 Task: Add filter "High" in priority.
Action: Mouse pressed left at (104, 84)
Screenshot: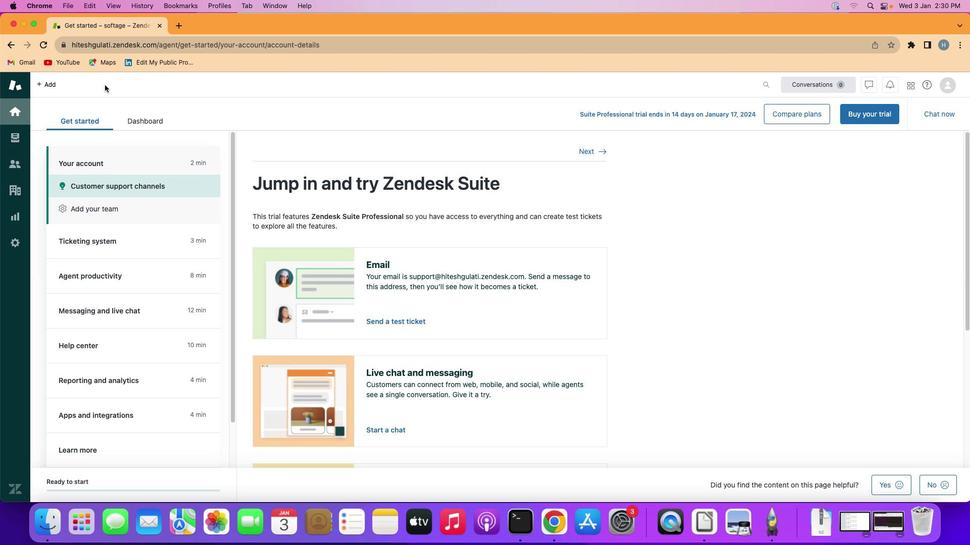 
Action: Mouse moved to (16, 131)
Screenshot: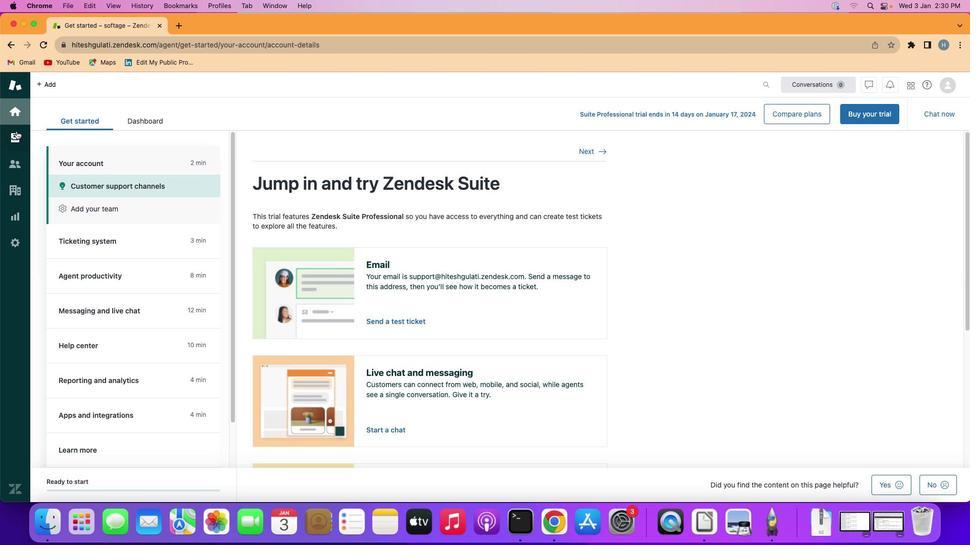 
Action: Mouse pressed left at (16, 131)
Screenshot: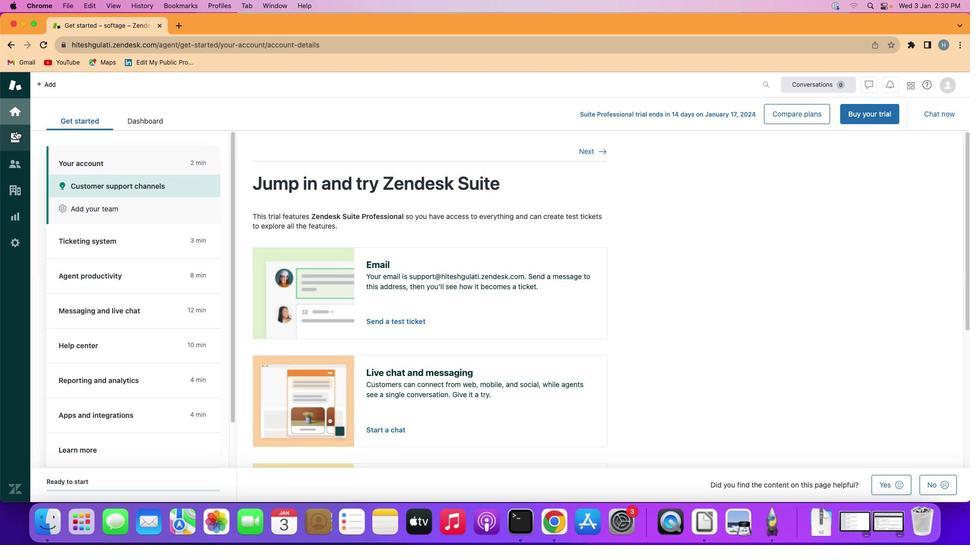 
Action: Mouse moved to (127, 267)
Screenshot: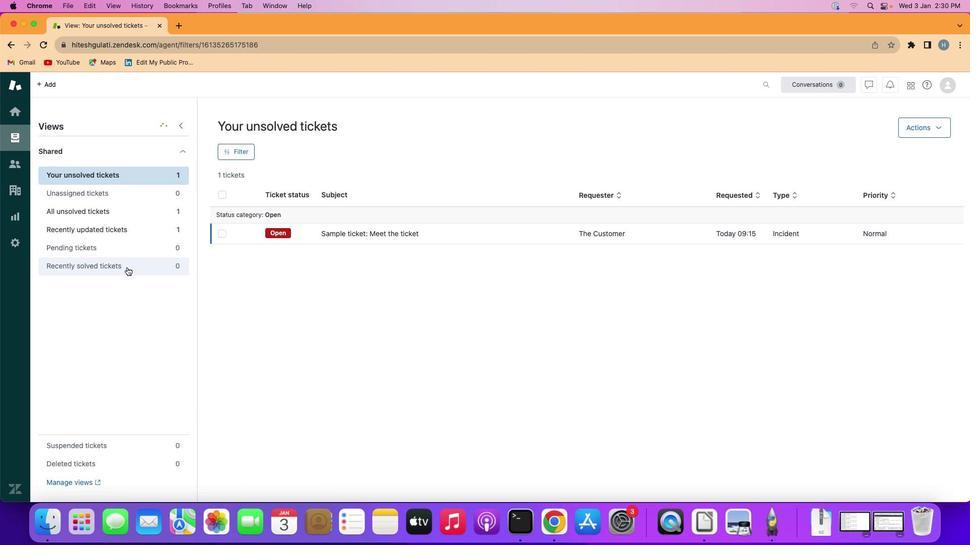 
Action: Mouse pressed left at (127, 267)
Screenshot: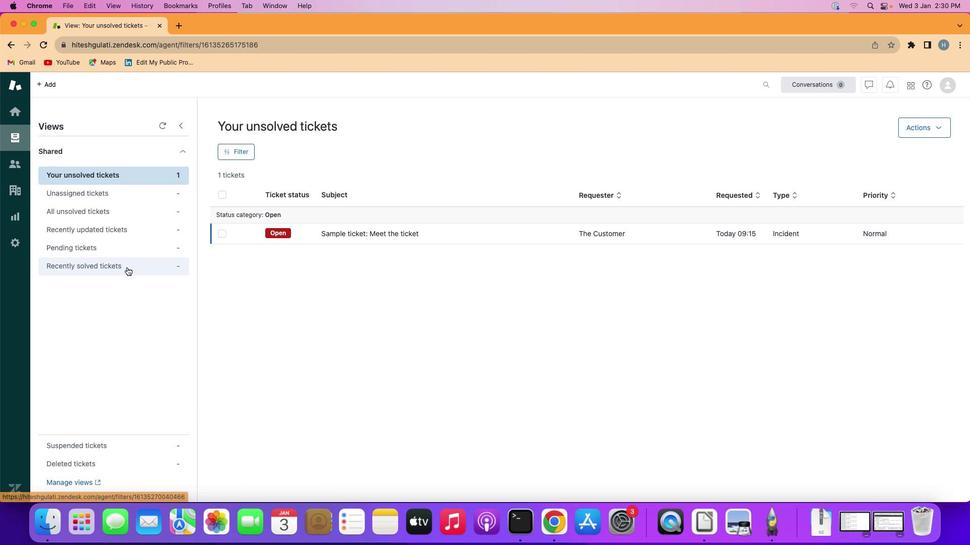
Action: Mouse moved to (243, 150)
Screenshot: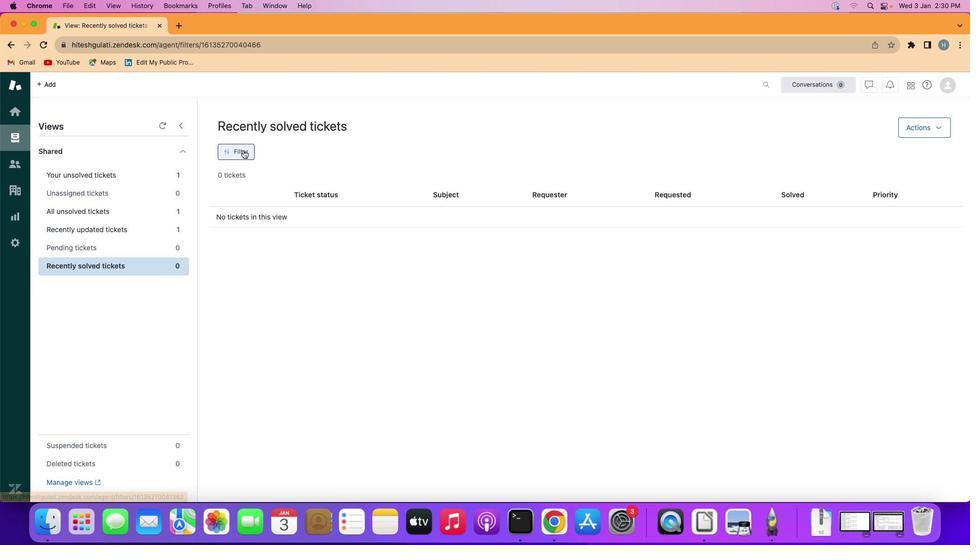 
Action: Mouse pressed left at (243, 150)
Screenshot: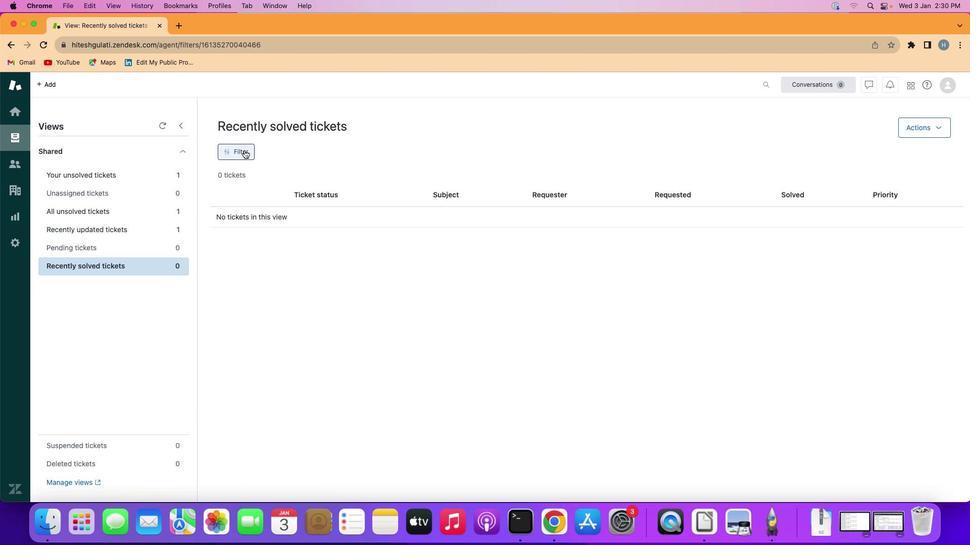
Action: Mouse moved to (825, 337)
Screenshot: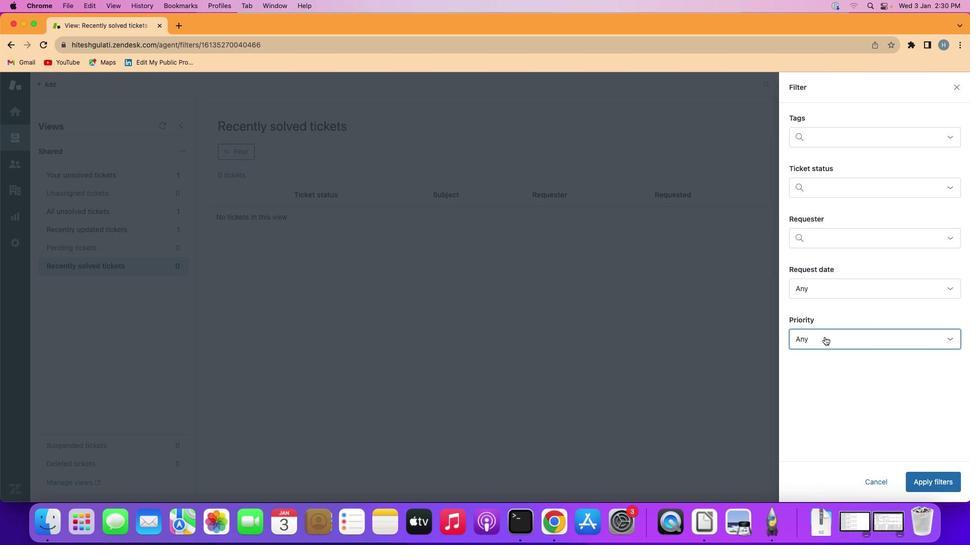 
Action: Mouse pressed left at (825, 337)
Screenshot: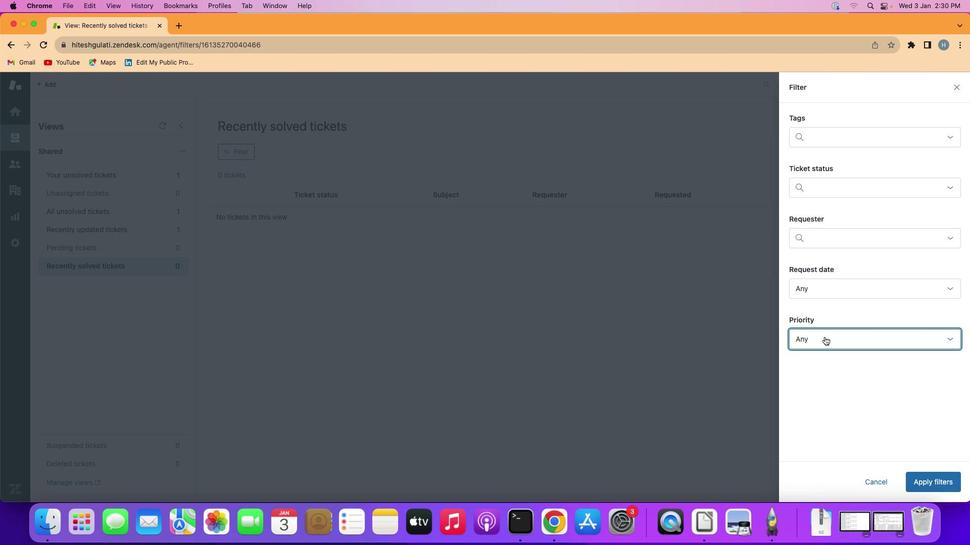 
Action: Mouse moved to (832, 297)
Screenshot: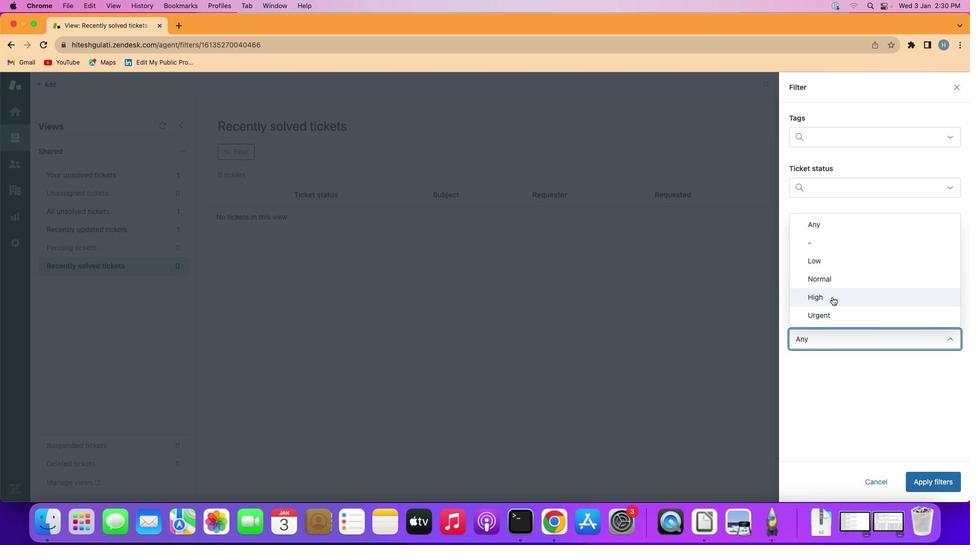 
Action: Mouse pressed left at (832, 297)
Screenshot: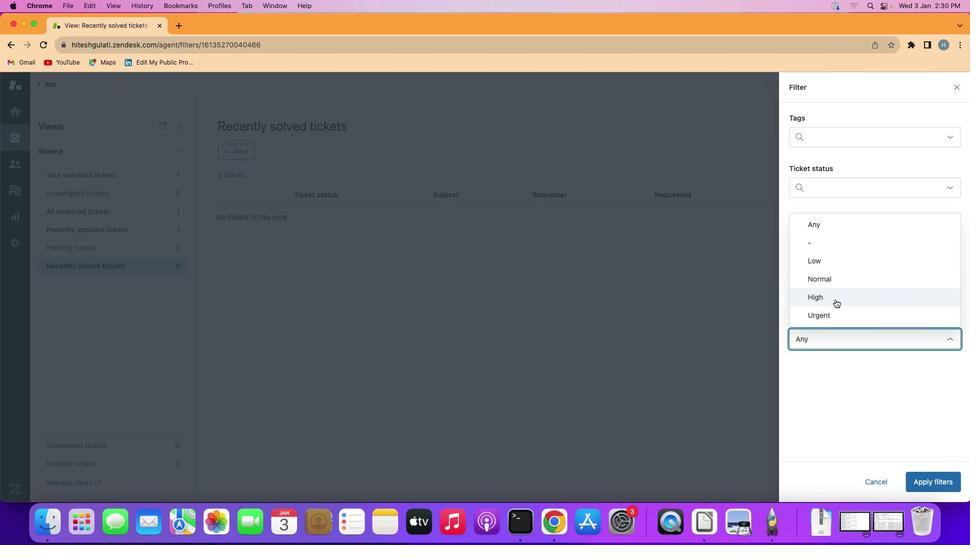 
Action: Mouse moved to (924, 478)
Screenshot: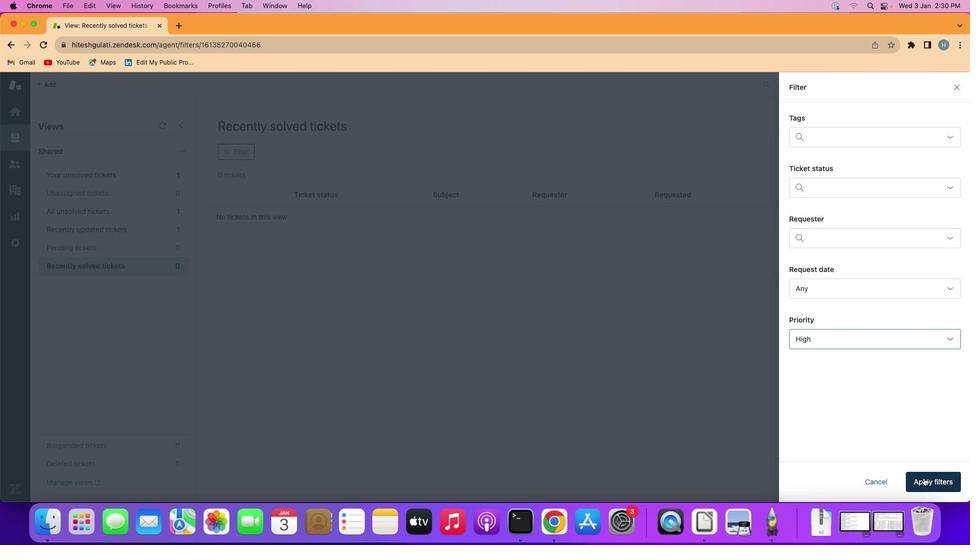 
Action: Mouse pressed left at (924, 478)
Screenshot: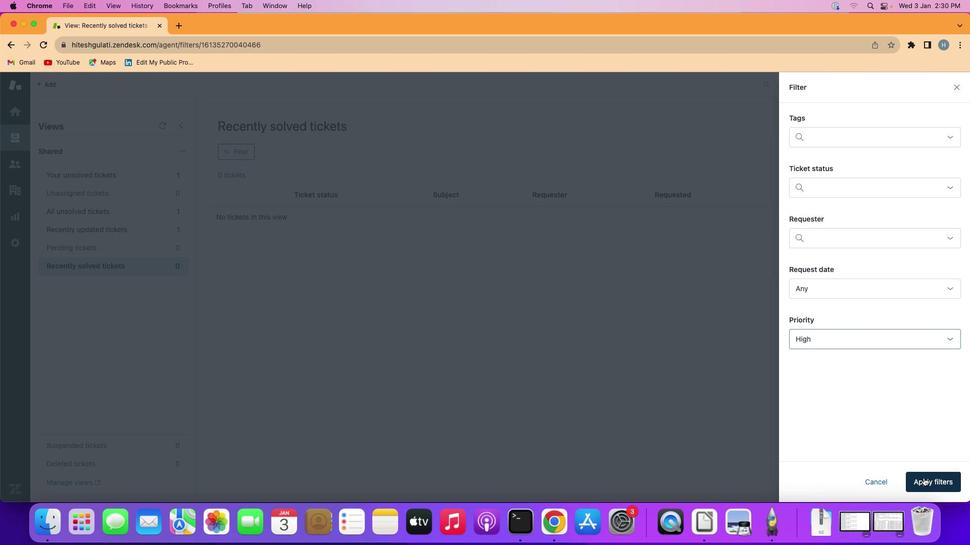 
Action: Mouse moved to (407, 299)
Screenshot: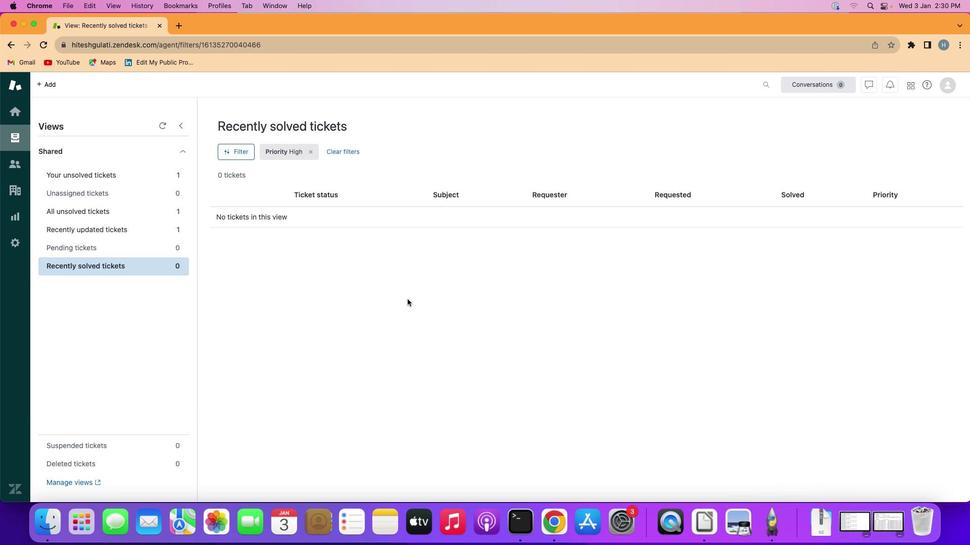 
